 Task: Add an event with the title Third Training Session: Time Management, date '2023/12/21', time 8:30 AM to 10:30 AMand add a description: This session encourages active participation and engagement from all attendees. After each presentation, there will be a brief discussion where participants can share their observations, ask questions, and exchange tips and techniques. The collaborative environment allows for a rich learning experience, as participants can learn from one another's strengths and challenges., put the event into Green category, logged in from the account softage.3@softage.netand send the event invitation to softage.5@softage.net and softage.6@softage.net. Set a reminder for the event At time of event
Action: Mouse moved to (103, 97)
Screenshot: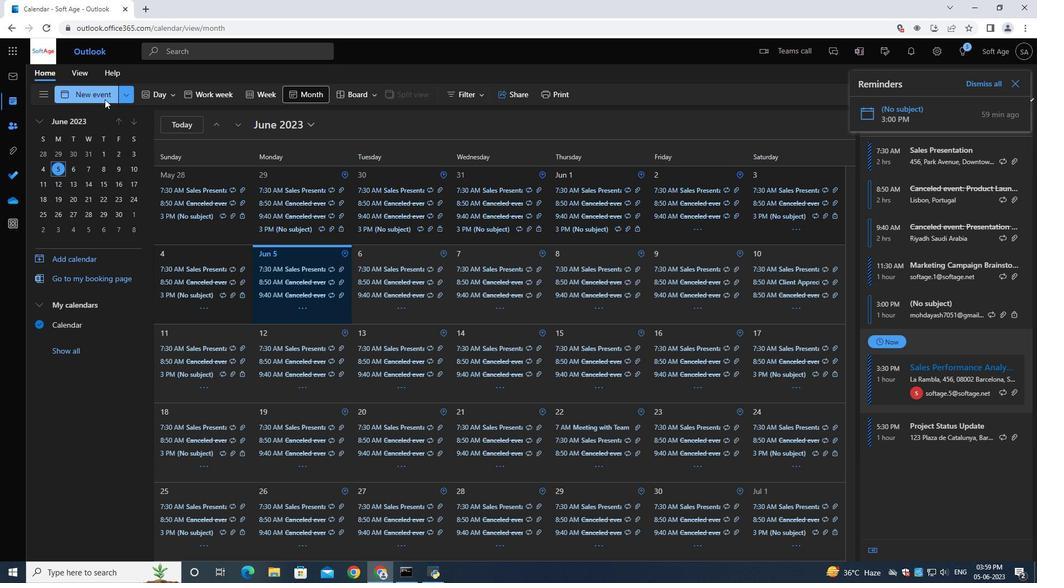 
Action: Mouse pressed left at (103, 97)
Screenshot: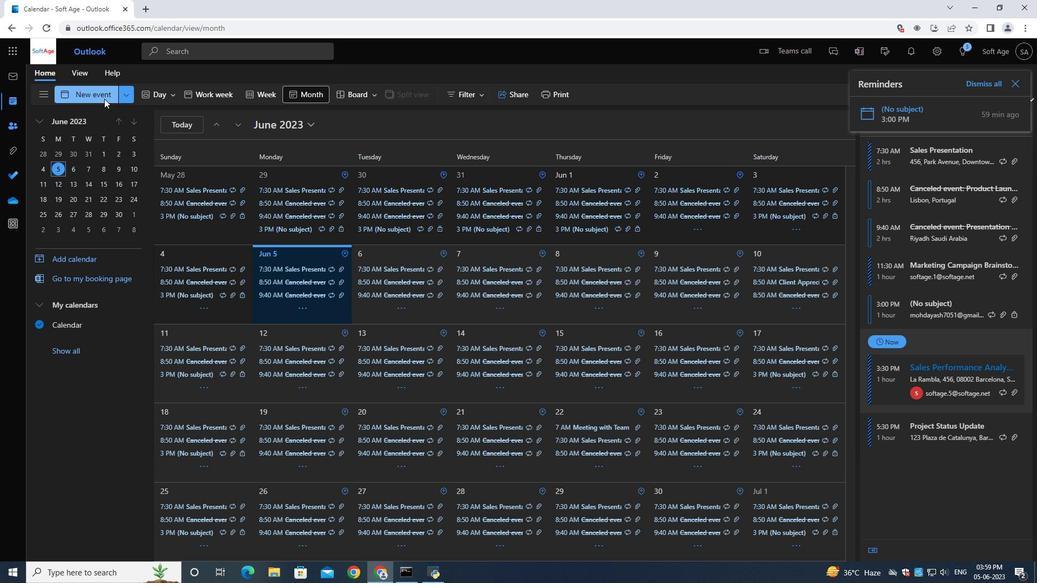 
Action: Mouse moved to (326, 166)
Screenshot: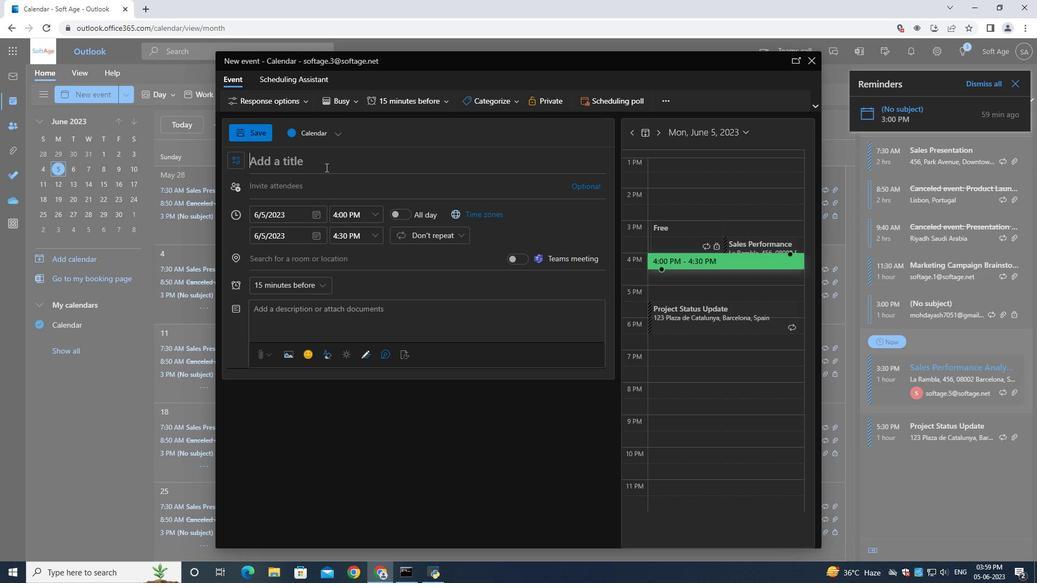 
Action: Key pressed <Key.shift>Third<Key.space><Key.shift>Training<Key.space><Key.shift>Session<Key.shift_r>:<Key.space><Key.shift>Time<Key.space><Key.shift>Management<Key.space>
Screenshot: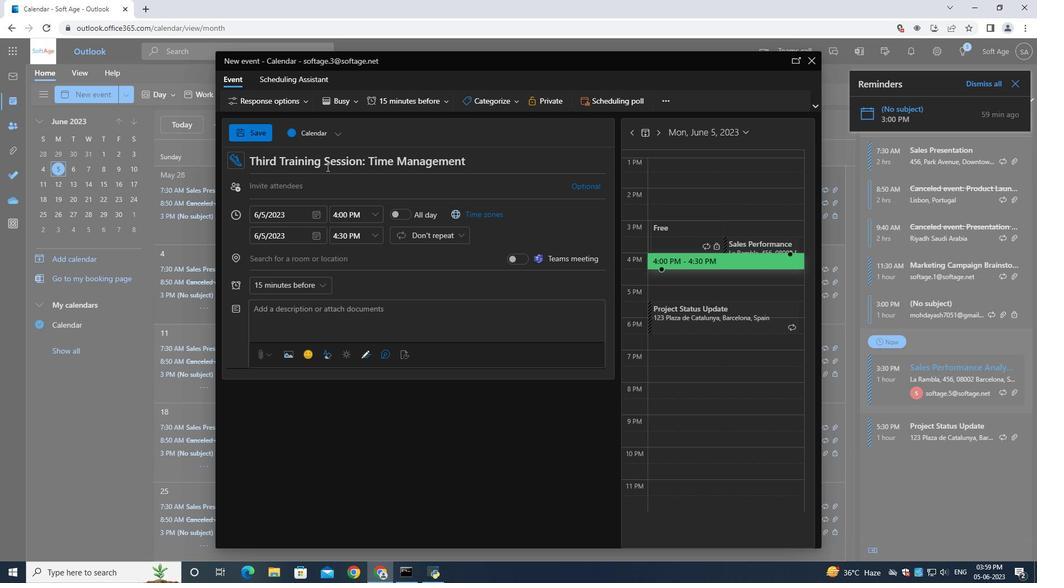 
Action: Mouse moved to (319, 215)
Screenshot: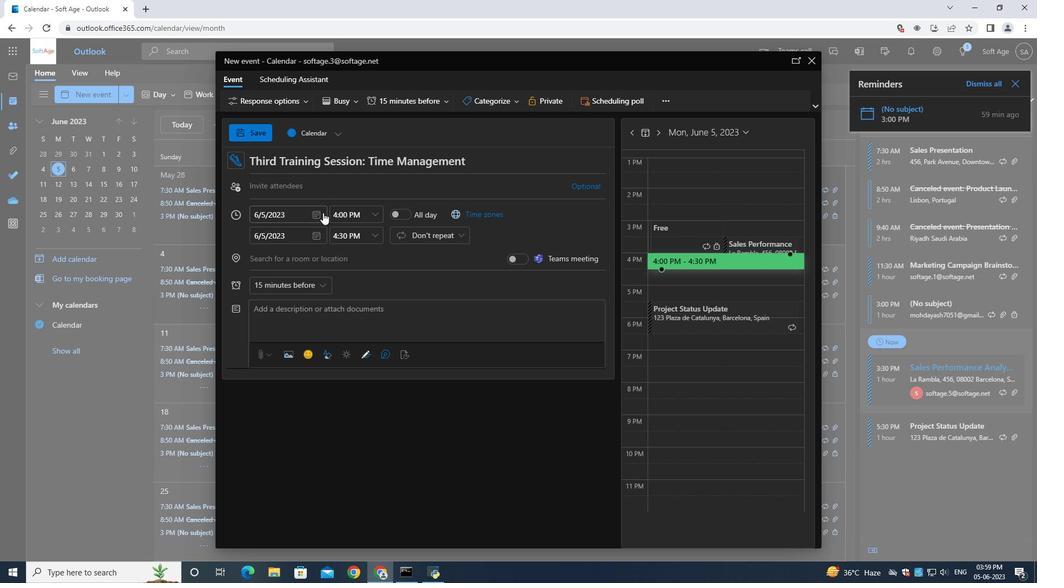 
Action: Mouse pressed left at (319, 215)
Screenshot: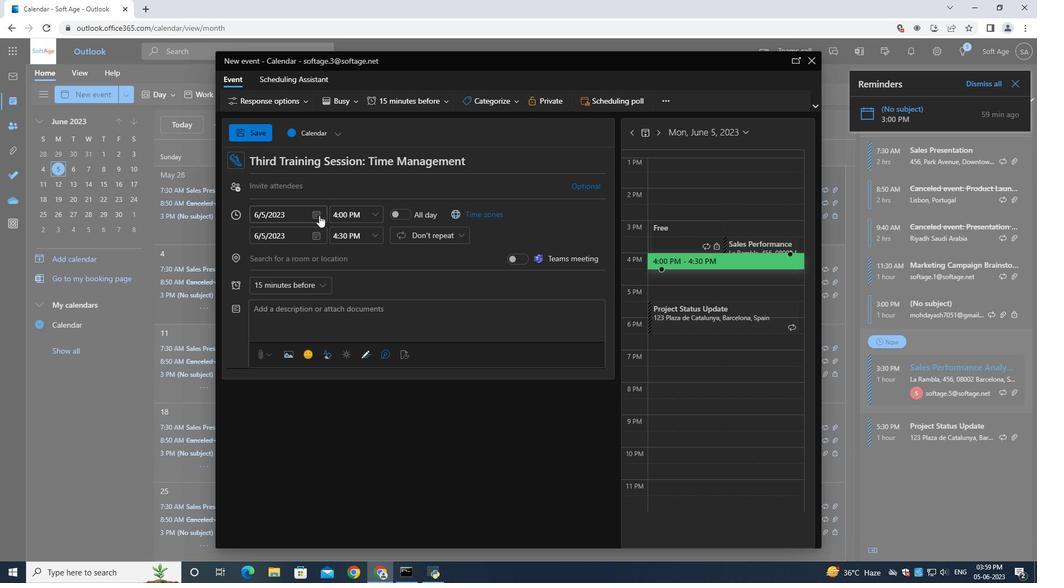 
Action: Mouse moved to (348, 240)
Screenshot: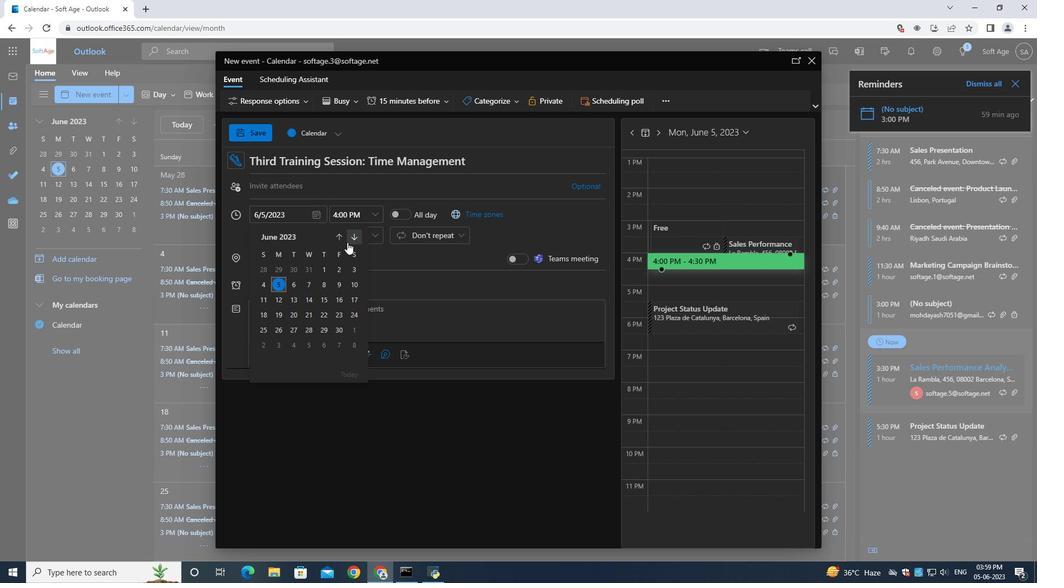 
Action: Mouse pressed left at (348, 240)
Screenshot: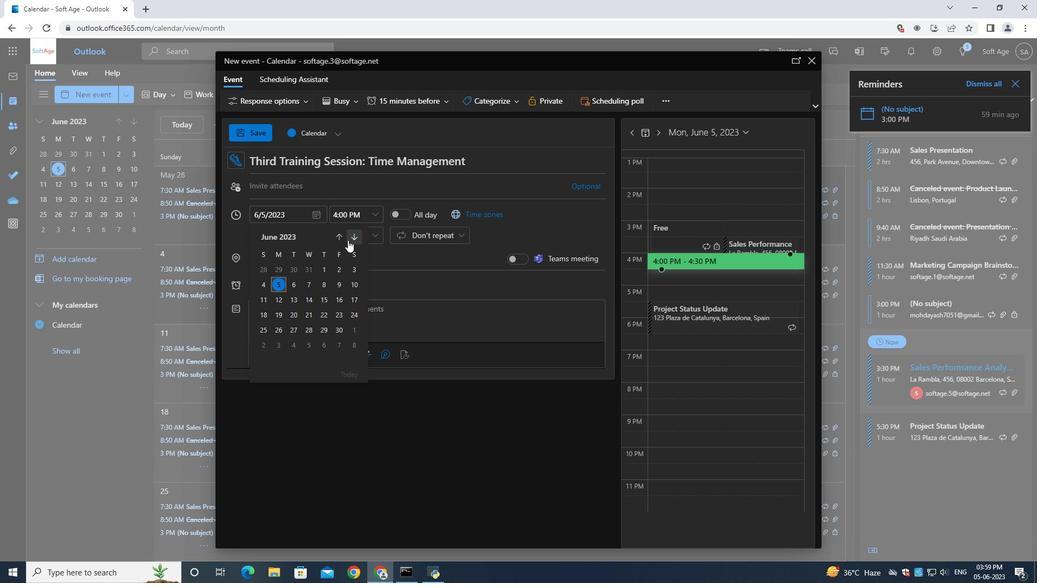 
Action: Mouse pressed left at (348, 240)
Screenshot: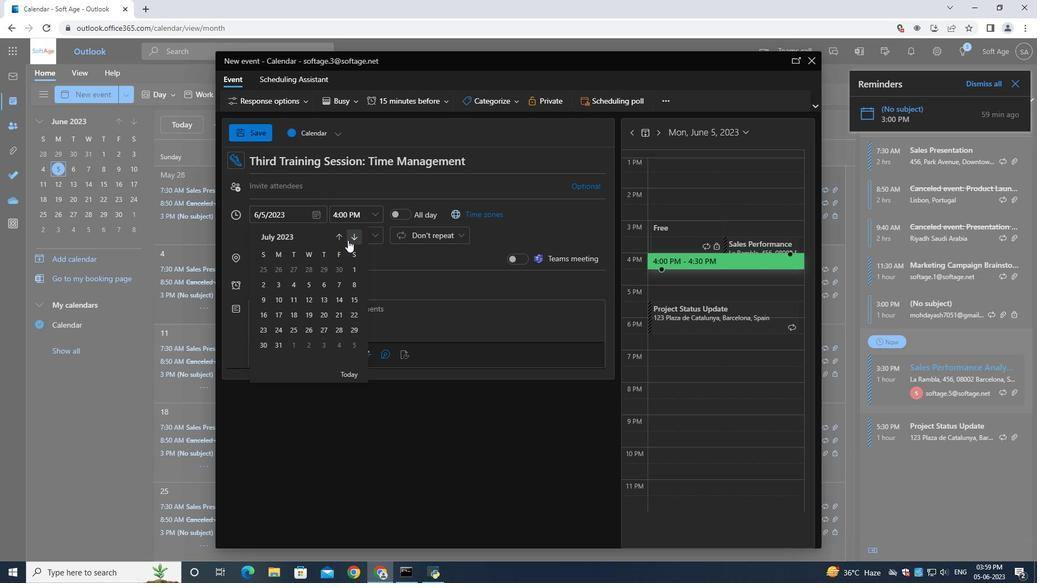 
Action: Mouse moved to (348, 238)
Screenshot: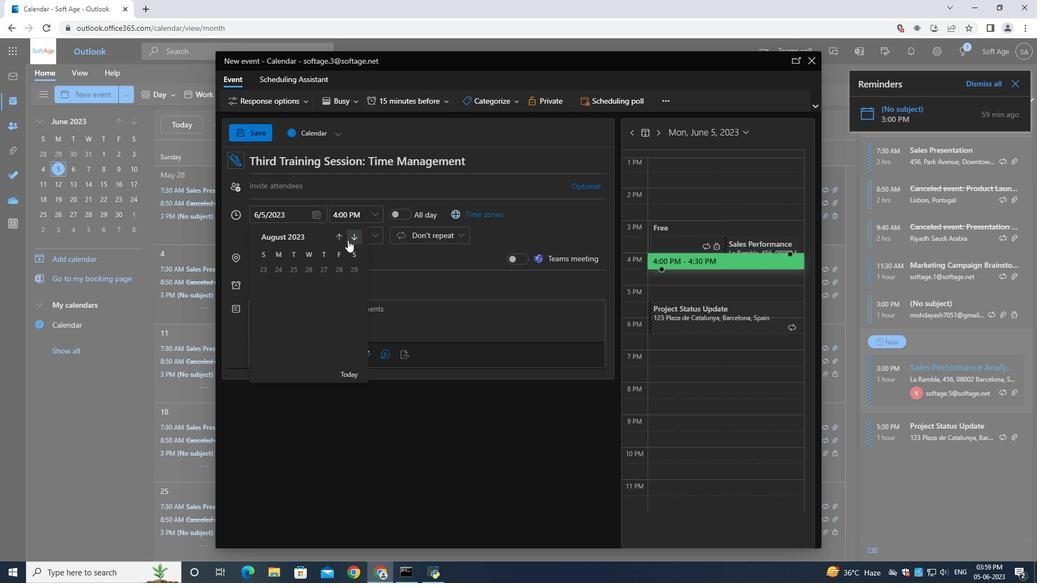 
Action: Mouse pressed left at (348, 238)
Screenshot: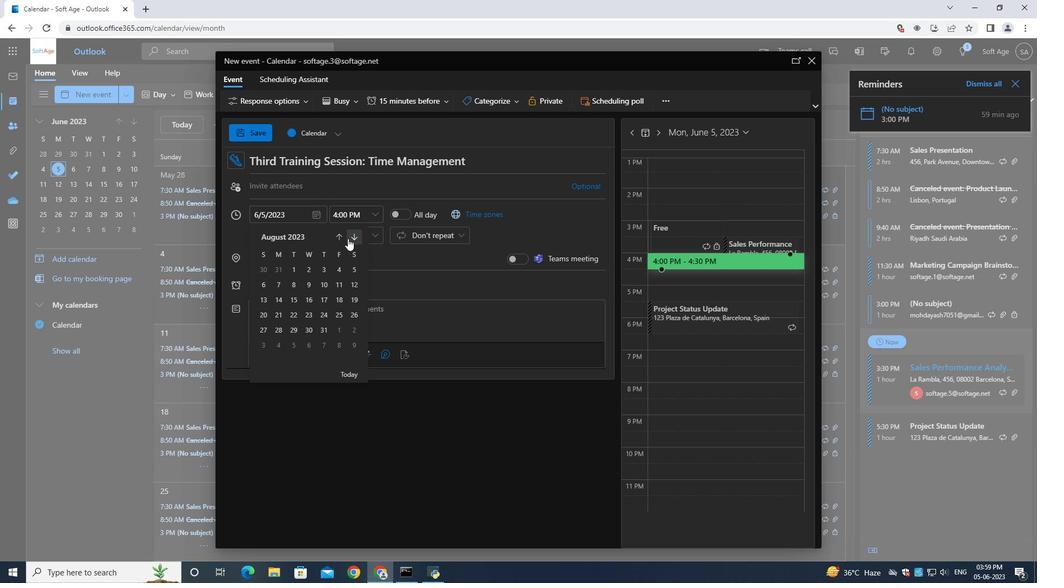 
Action: Mouse pressed left at (348, 238)
Screenshot: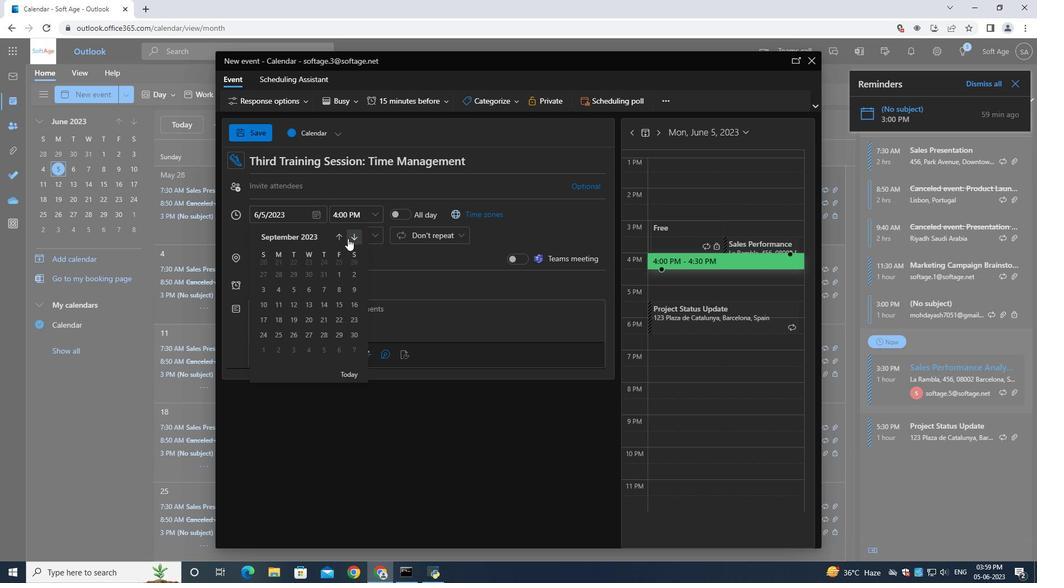 
Action: Mouse pressed left at (348, 238)
Screenshot: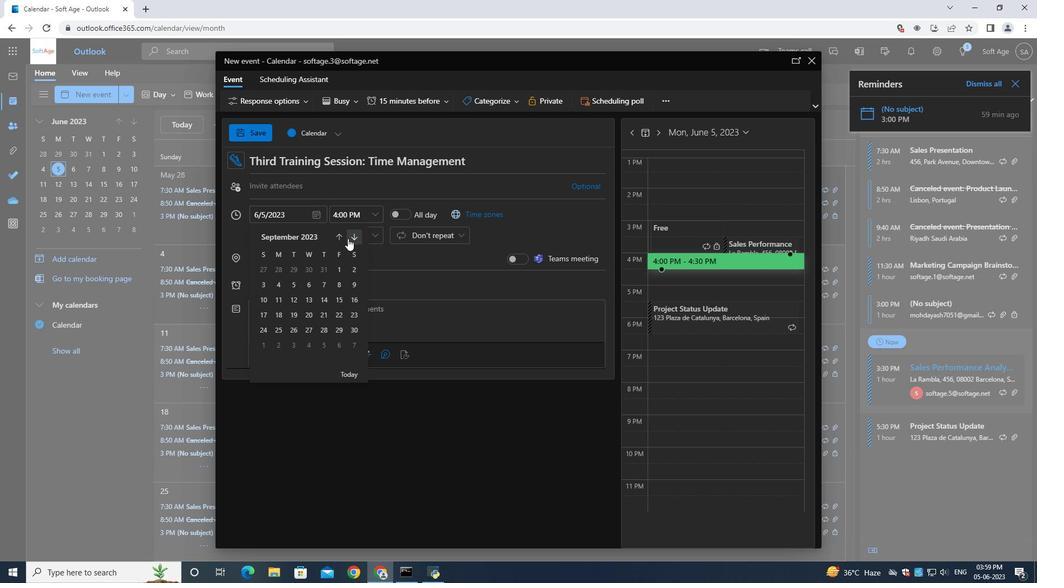 
Action: Mouse pressed left at (348, 238)
Screenshot: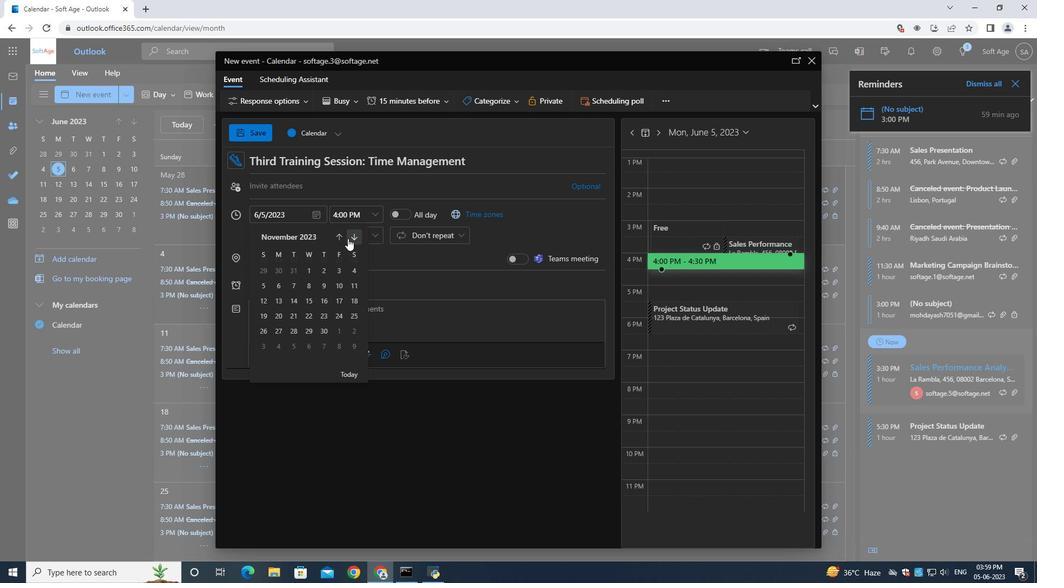 
Action: Mouse pressed left at (348, 238)
Screenshot: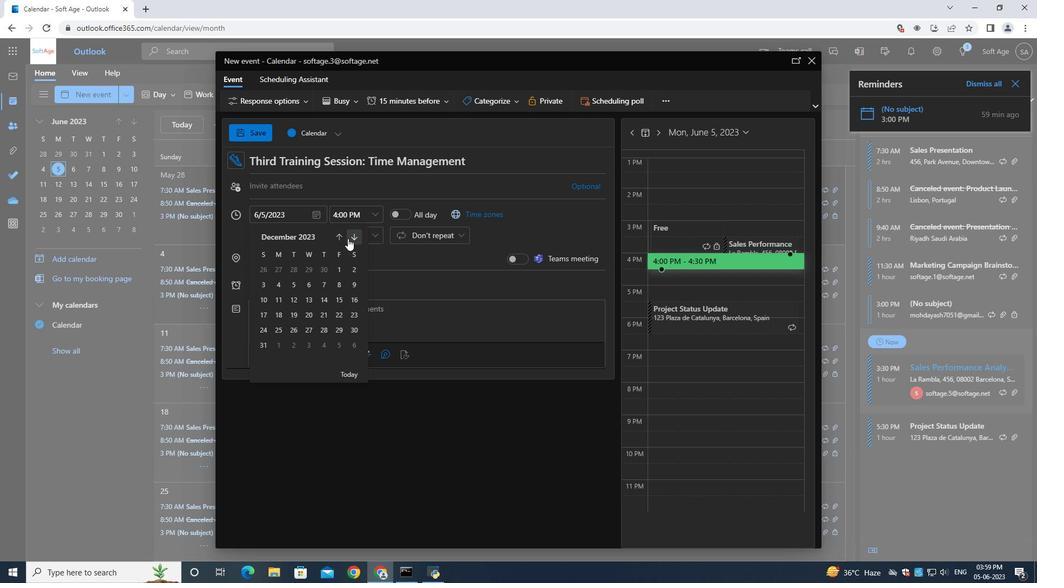 
Action: Mouse moved to (338, 237)
Screenshot: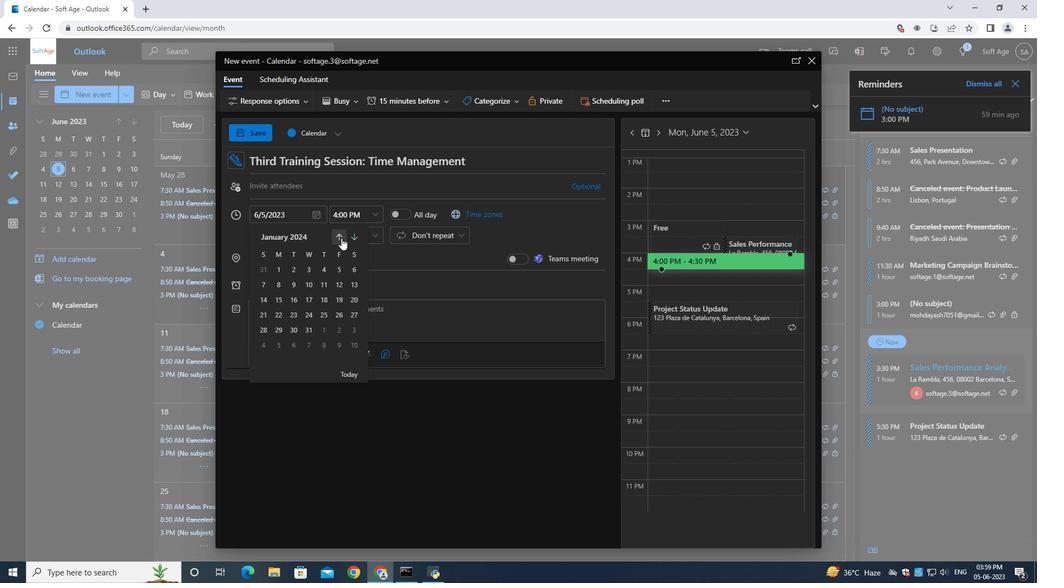 
Action: Mouse pressed left at (338, 237)
Screenshot: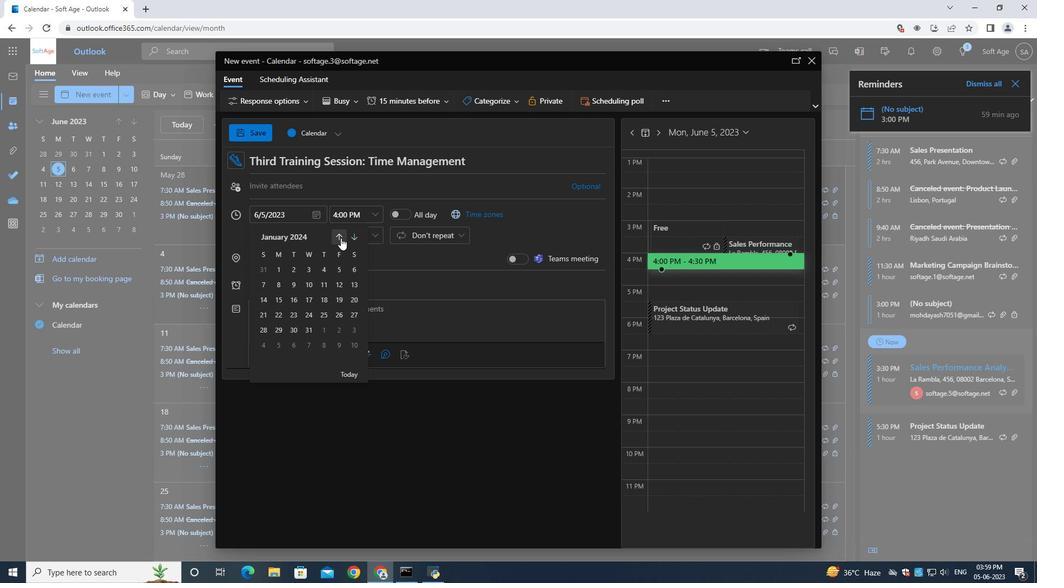 
Action: Mouse moved to (325, 311)
Screenshot: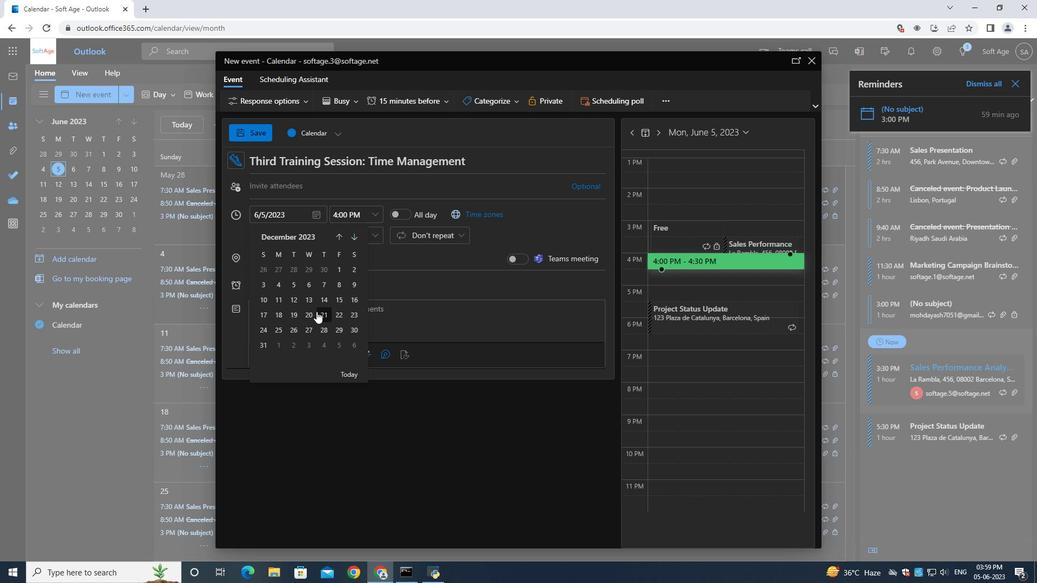 
Action: Mouse pressed left at (325, 311)
Screenshot: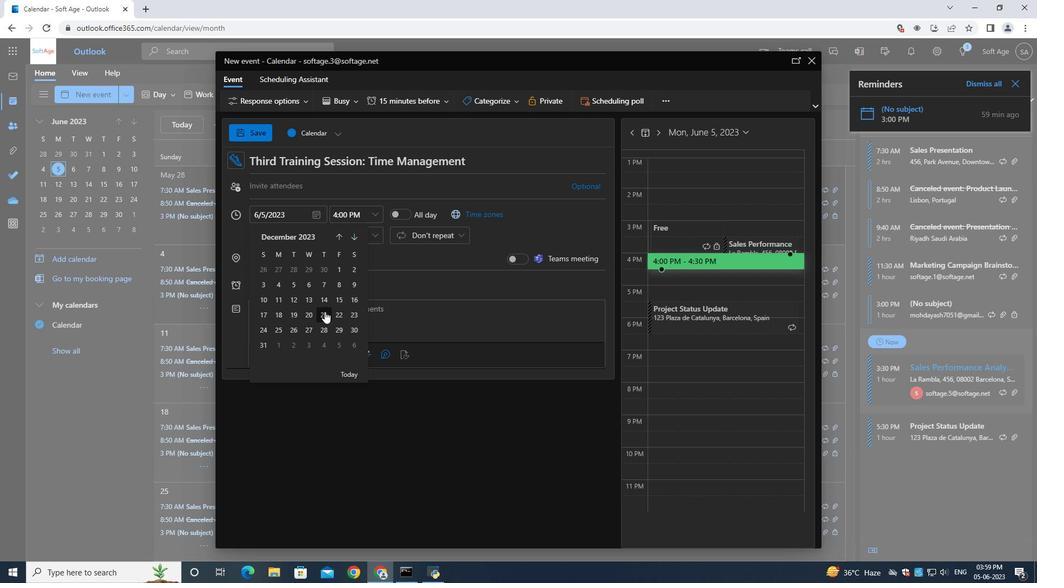 
Action: Mouse moved to (355, 214)
Screenshot: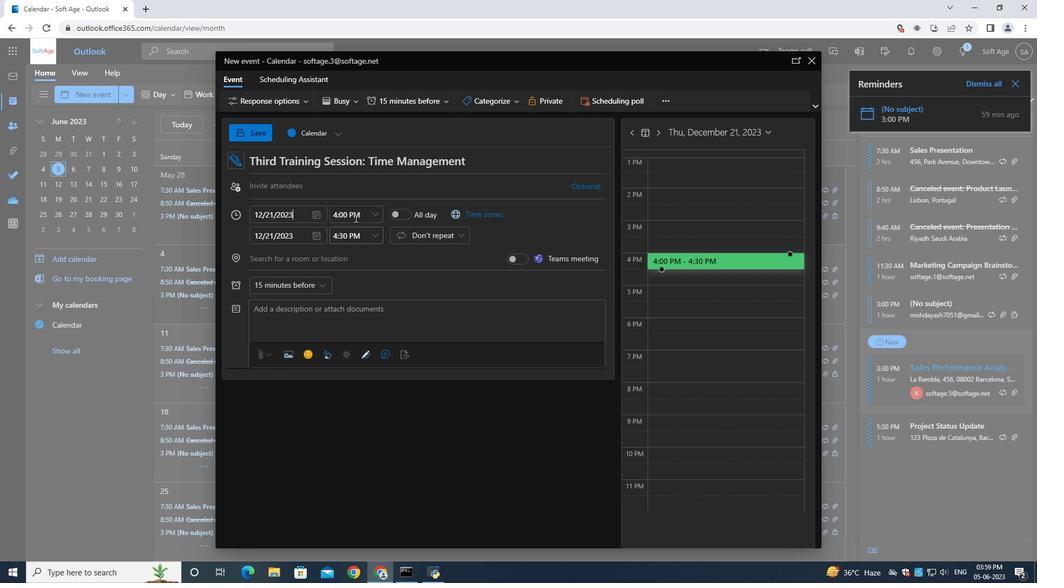 
Action: Mouse pressed left at (355, 214)
Screenshot: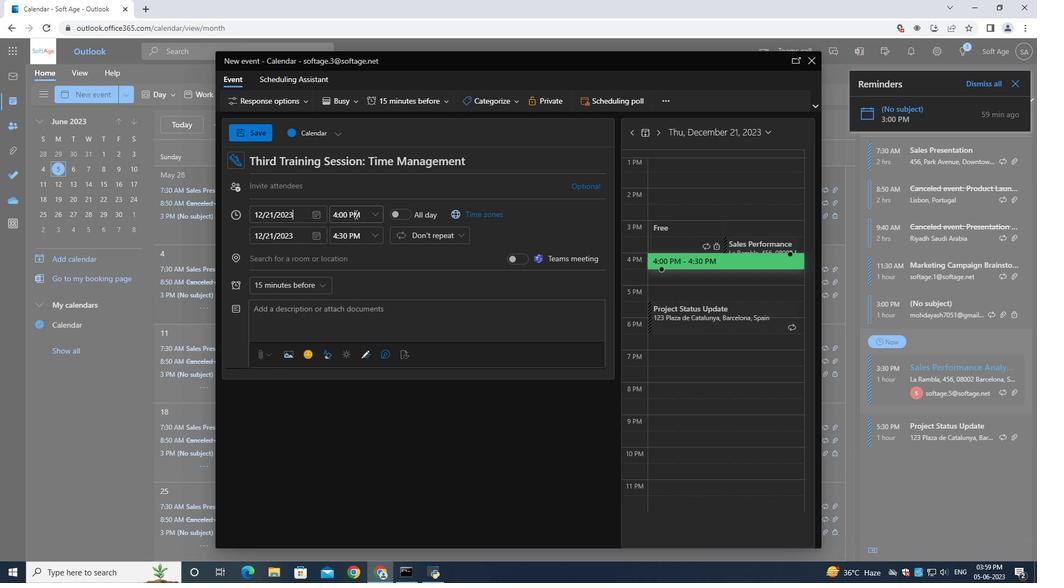 
Action: Key pressed 8<Key.shift_r>:30<Key.shift>AM
Screenshot: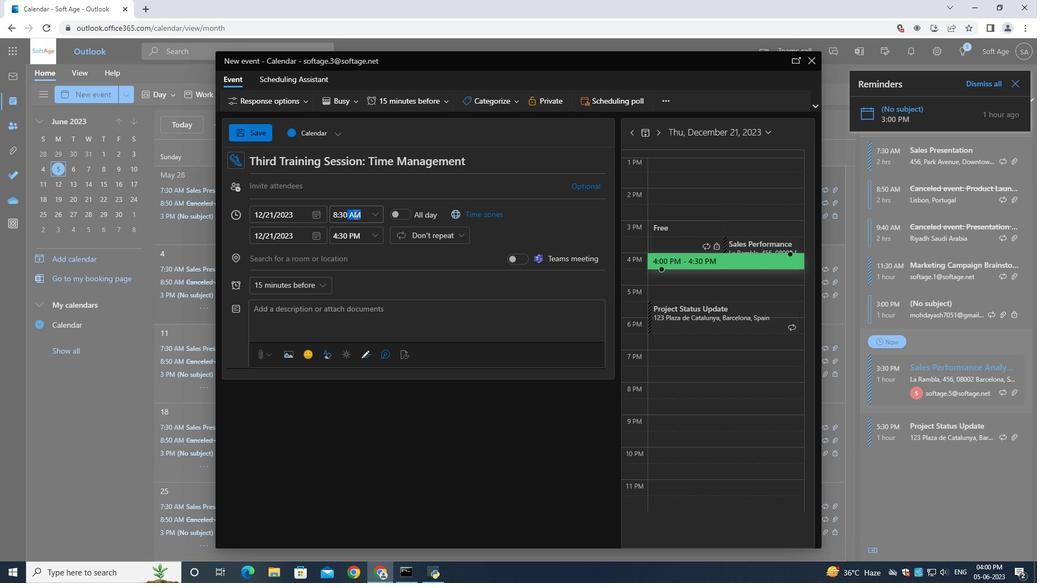 
Action: Mouse moved to (351, 238)
Screenshot: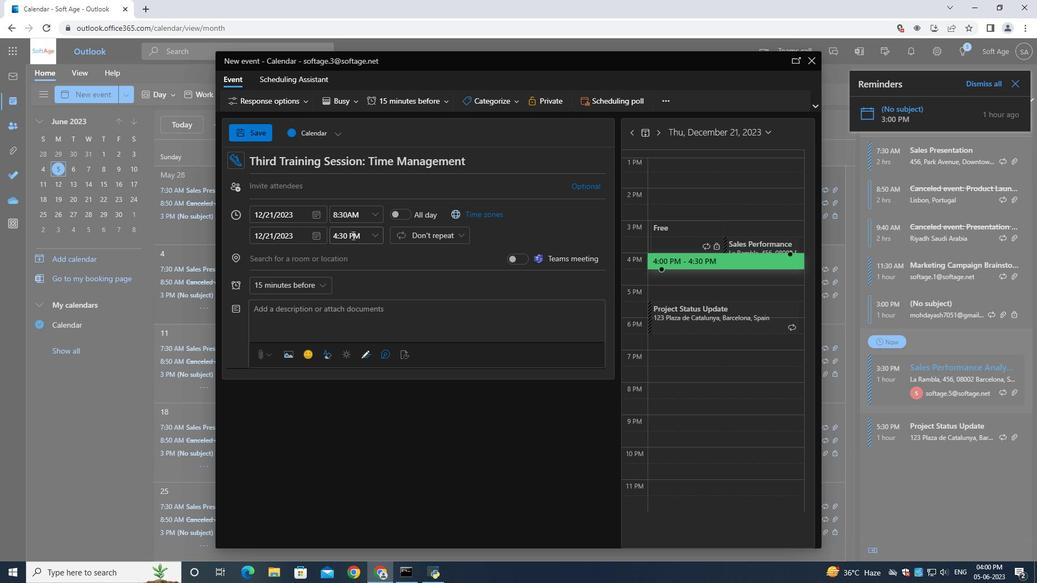 
Action: Mouse pressed left at (351, 238)
Screenshot: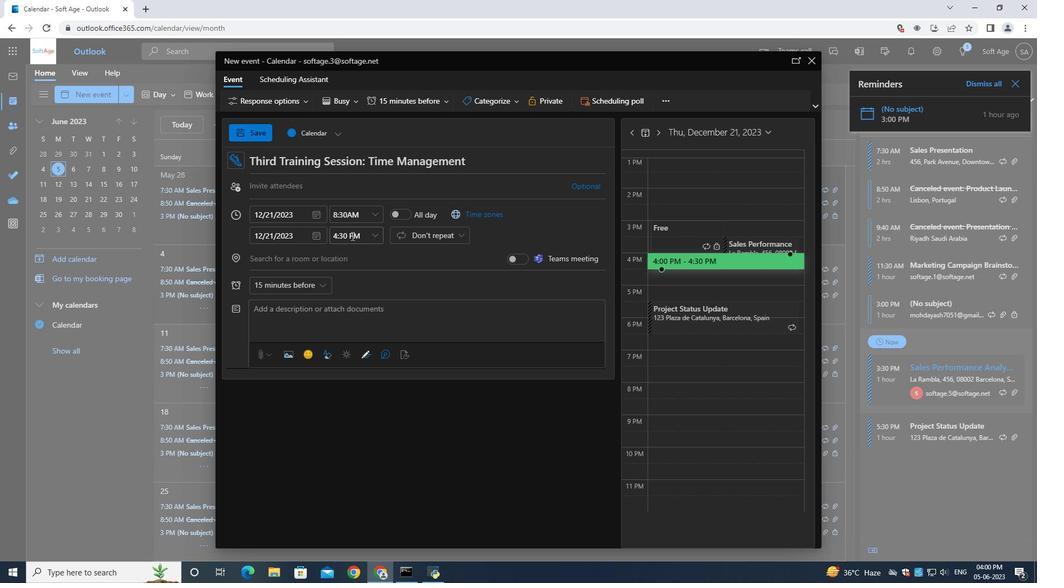 
Action: Key pressed 10<Key.shift_r>:30<Key.shift>AM
Screenshot: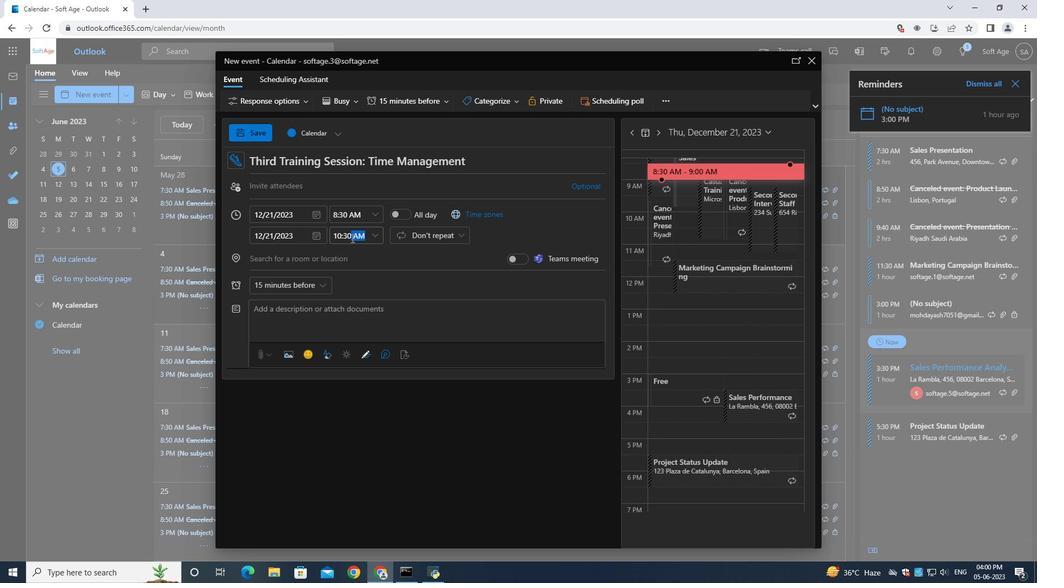
Action: Mouse moved to (315, 321)
Screenshot: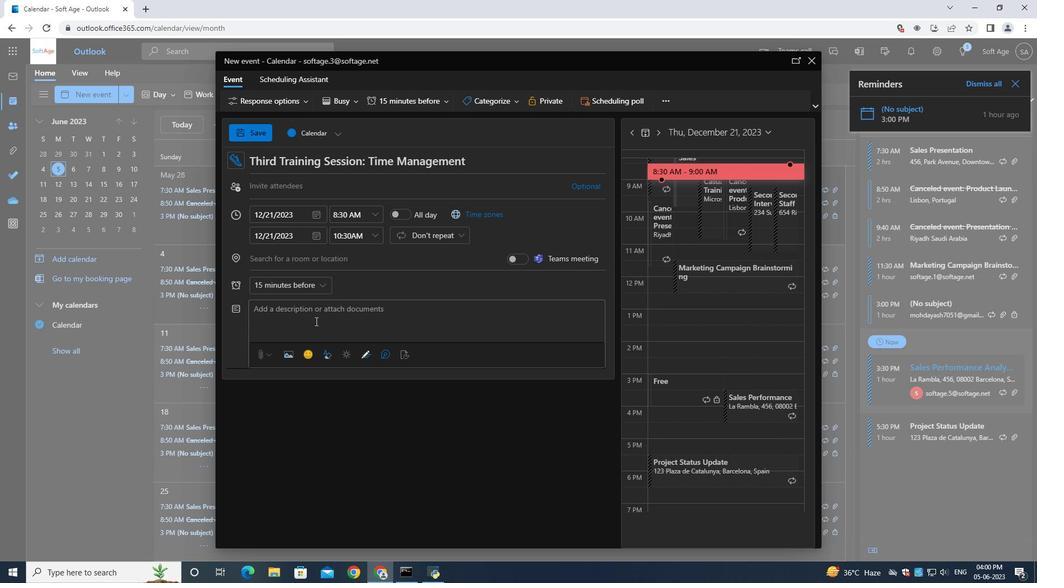 
Action: Mouse pressed left at (315, 321)
Screenshot: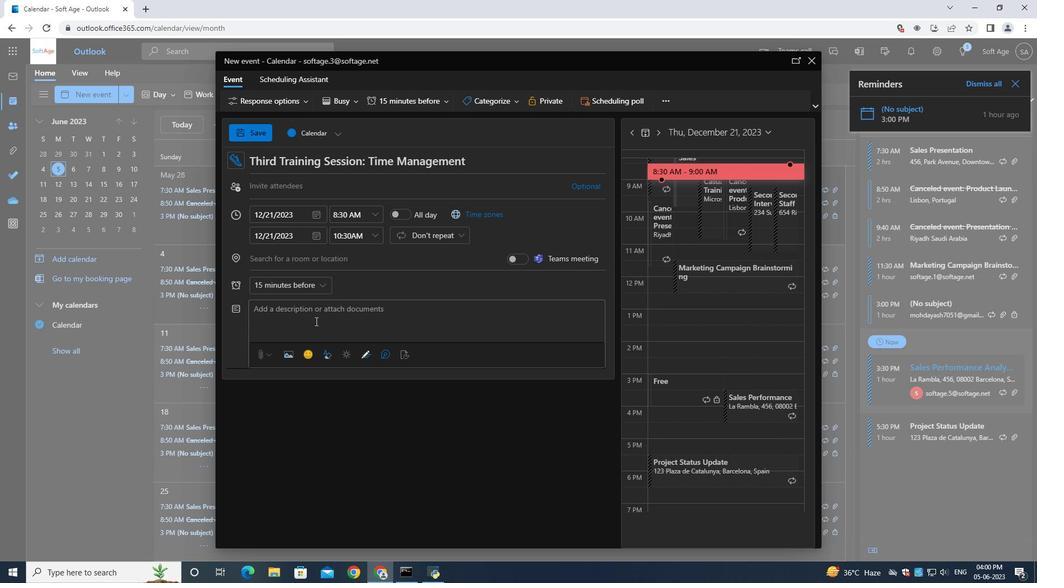 
Action: Key pressed <Key.shift>Thisv<Key.backspace><Key.space>session<Key.space>encourages<Key.space>active<Key.space>participation<Key.space>and<Key.space>engagement<Key.space>from<Key.space>all<Key.space>attendees.<Key.space><Key.shift>After<Key.space>each<Key.space>presentation<Key.space><Key.backspace>,<Key.space>there<Key.space>will<Key.space>be<Key.space>a<Key.space>brief<Key.space>discussion<Key.space>where<Key.space>participants<Key.space>can<Key.space>share<Key.space>their<Key.space>observations,<Key.space>ask<Key.space>questions,<Key.space>and<Key.space>exchange<Key.space>tips<Key.space>and<Key.space>techniques.<Key.space><Key.shift><Key.shift>The<Key.space>collaborative<Key.space>environment<Key.space>allows<Key.space>for<Key.space>a<Key.space>rich<Key.space>learining<Key.space><Key.backspace><Key.backspace><Key.backspace><Key.backspace><Key.backspace><Key.backspace>ning<Key.space>experience,<Key.space>as<Key.space>participants<Key.space>can<Key.space>learn<Key.space>from<Key.space>one<Key.space>another's<Key.space>strengths<Key.space>and<Key.space>challenges.
Screenshot: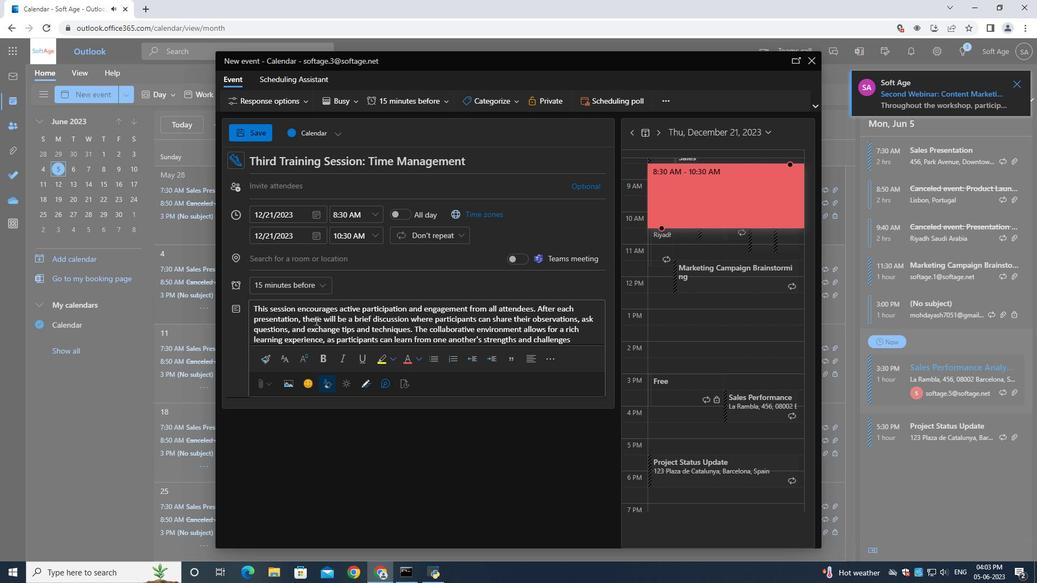 
Action: Mouse moved to (487, 101)
Screenshot: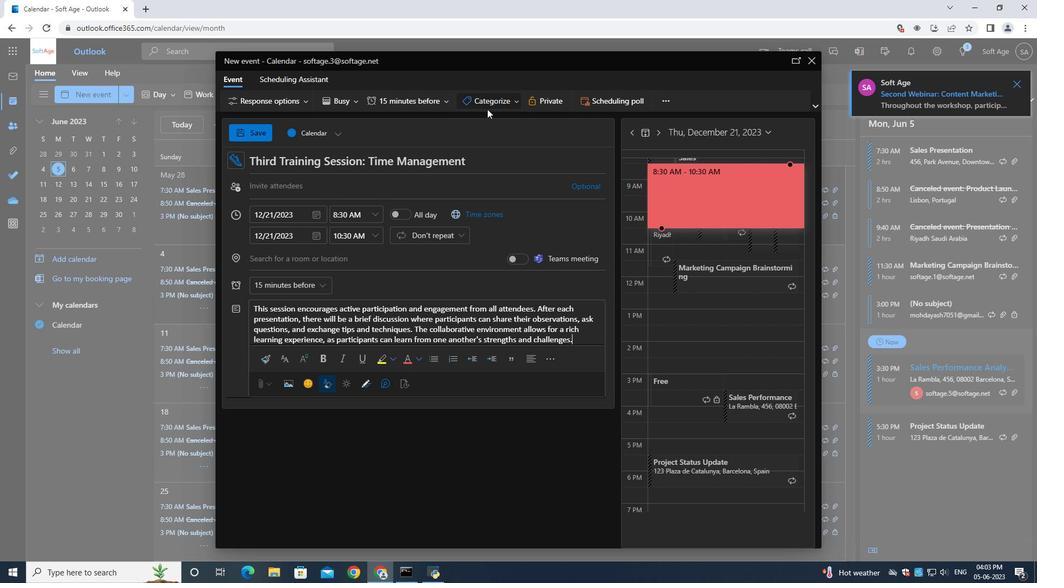 
Action: Mouse pressed left at (487, 101)
Screenshot: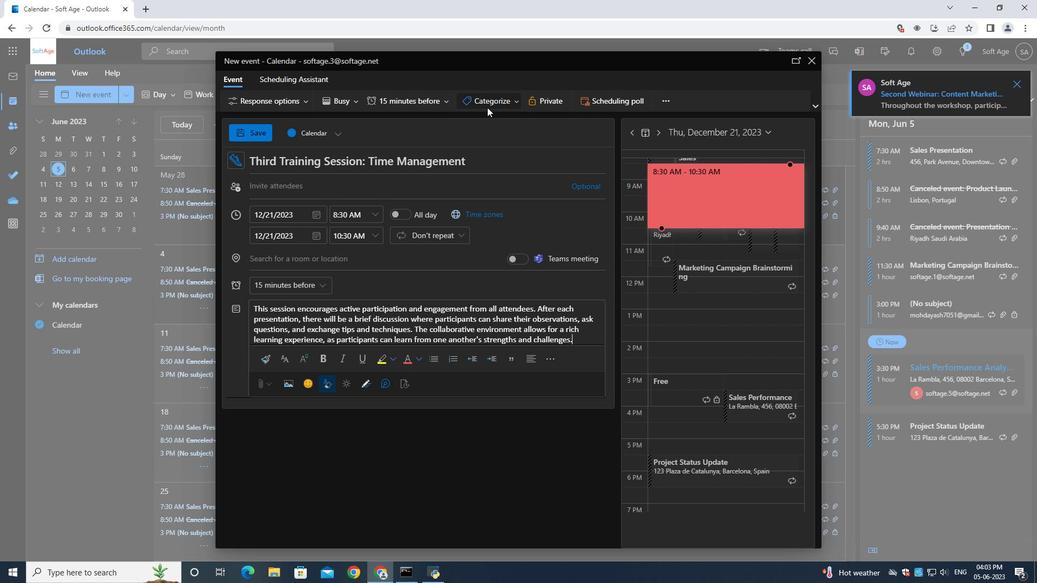 
Action: Mouse moved to (483, 141)
Screenshot: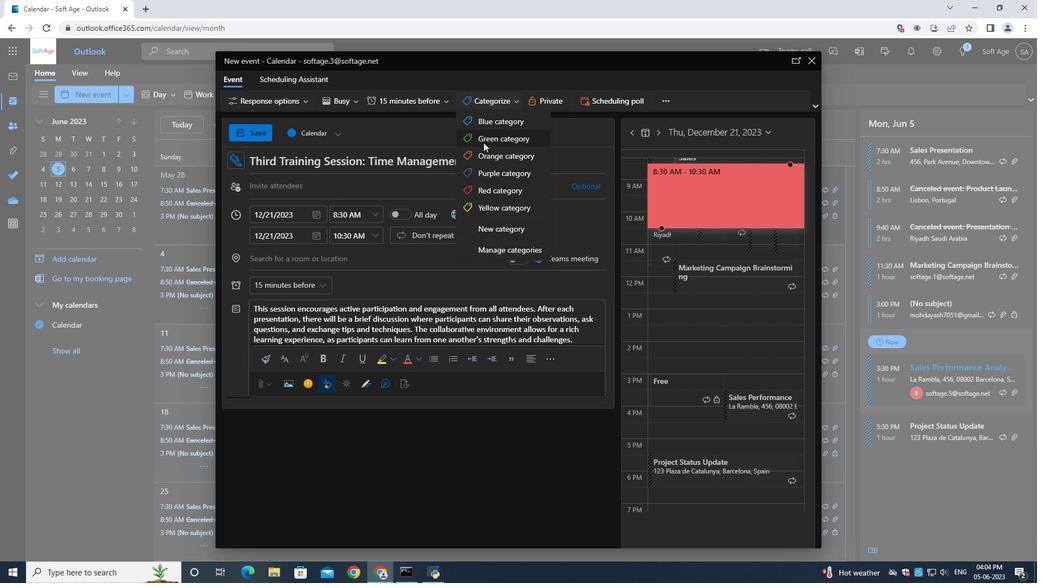 
Action: Mouse pressed left at (483, 141)
Screenshot: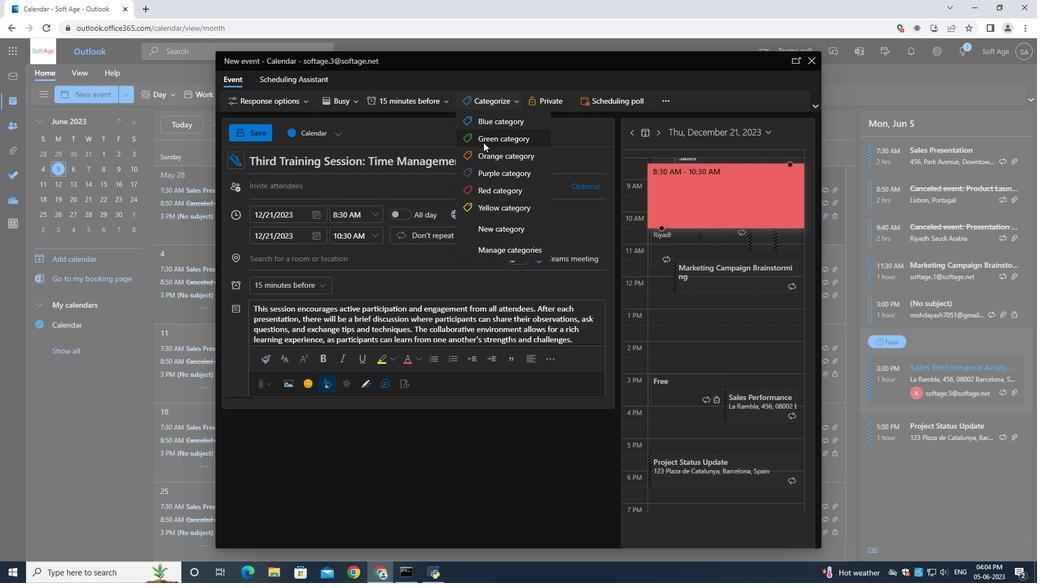 
Action: Mouse moved to (280, 188)
Screenshot: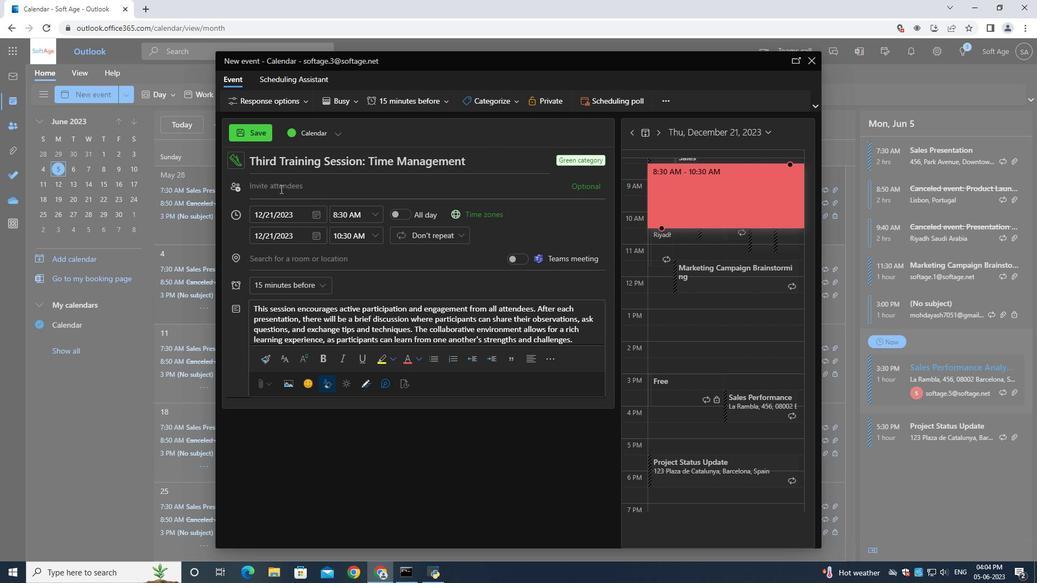 
Action: Mouse pressed left at (280, 188)
Screenshot: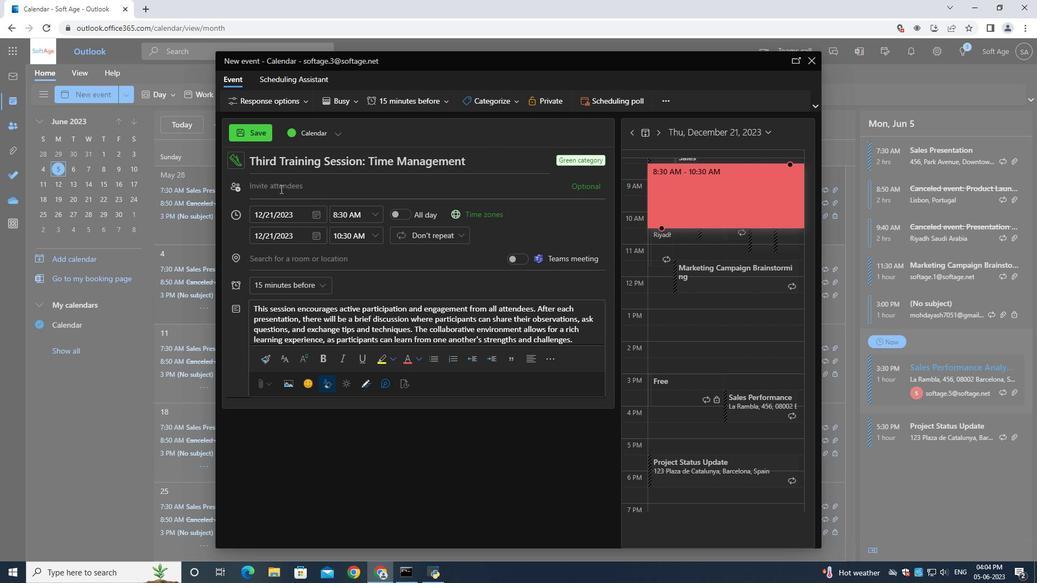 
Action: Key pressed softage.5<Key.shift>@softyage<Key.backspace><Key.backspace><Key.backspace><Key.backspace>age.net
Screenshot: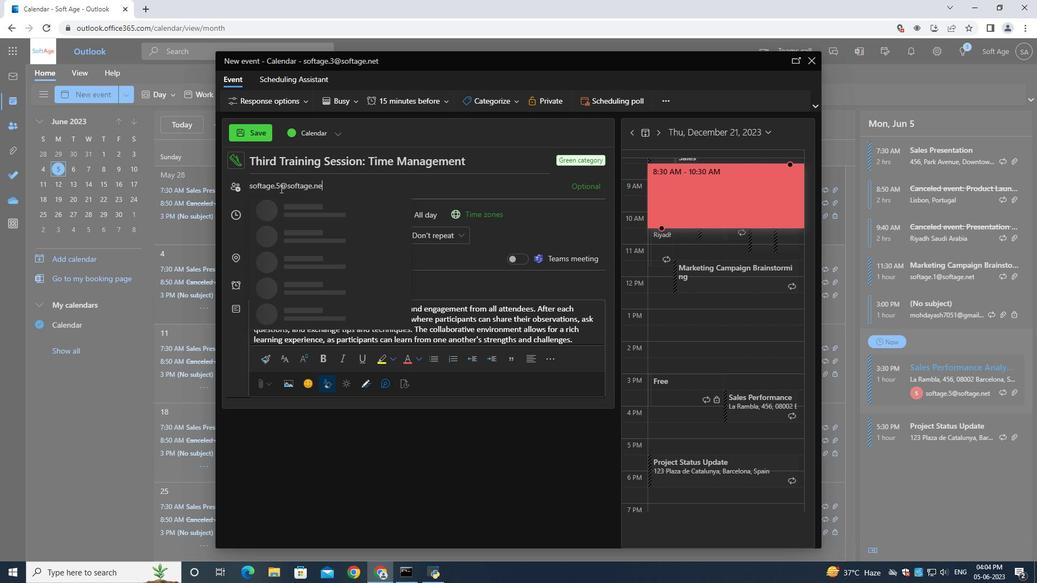
Action: Mouse moved to (316, 210)
Screenshot: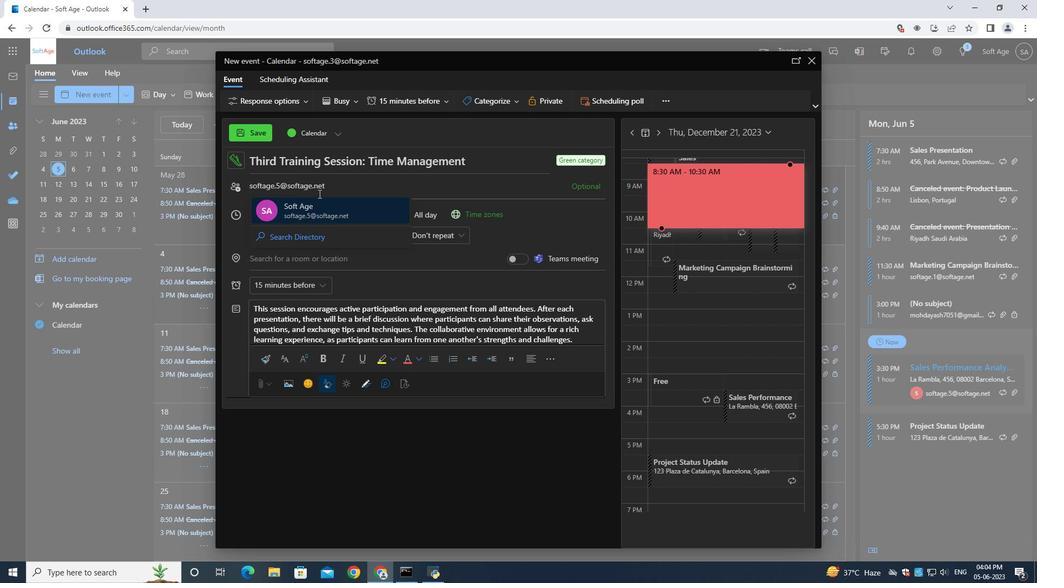 
Action: Mouse pressed left at (316, 210)
Screenshot: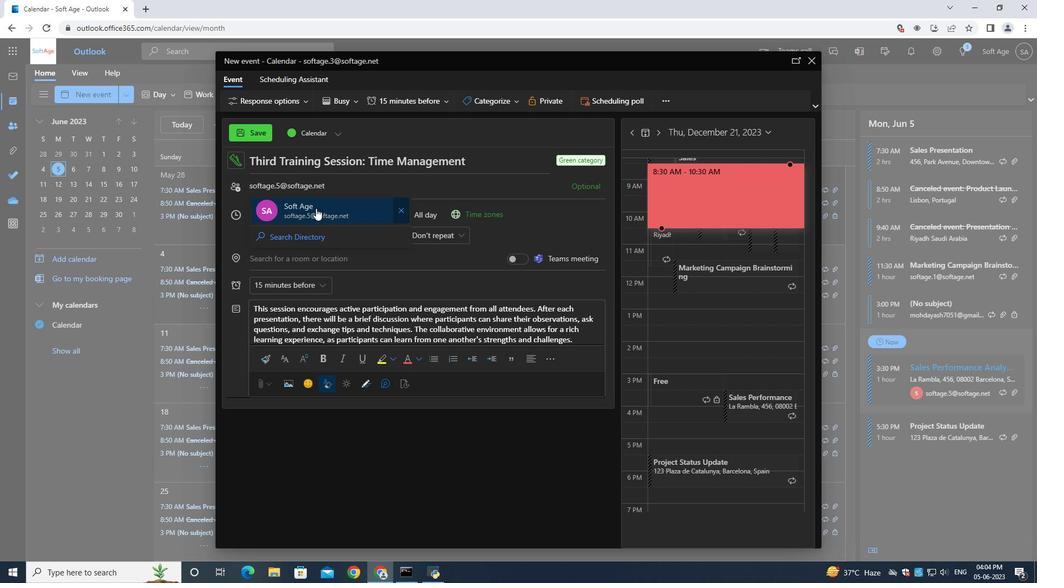 
Action: Mouse moved to (349, 193)
Screenshot: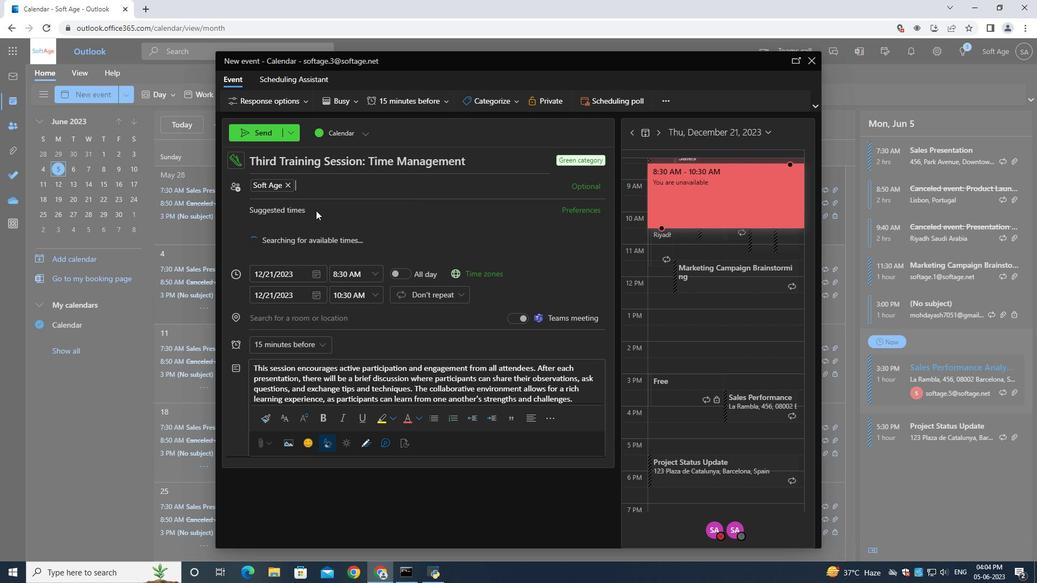 
Action: Key pressed softage.6<Key.shift>@softage.net
Screenshot: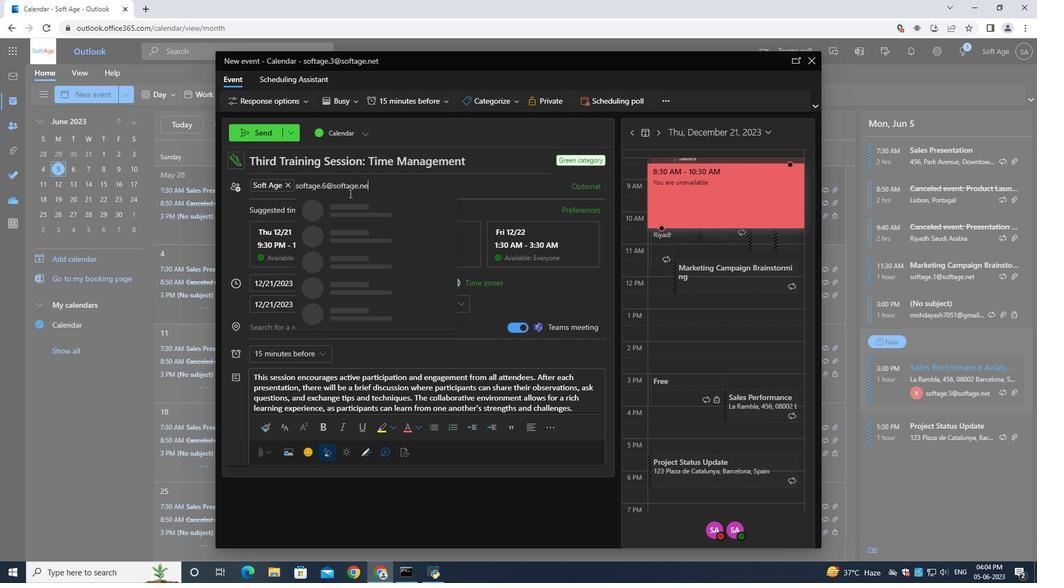 
Action: Mouse moved to (375, 220)
Screenshot: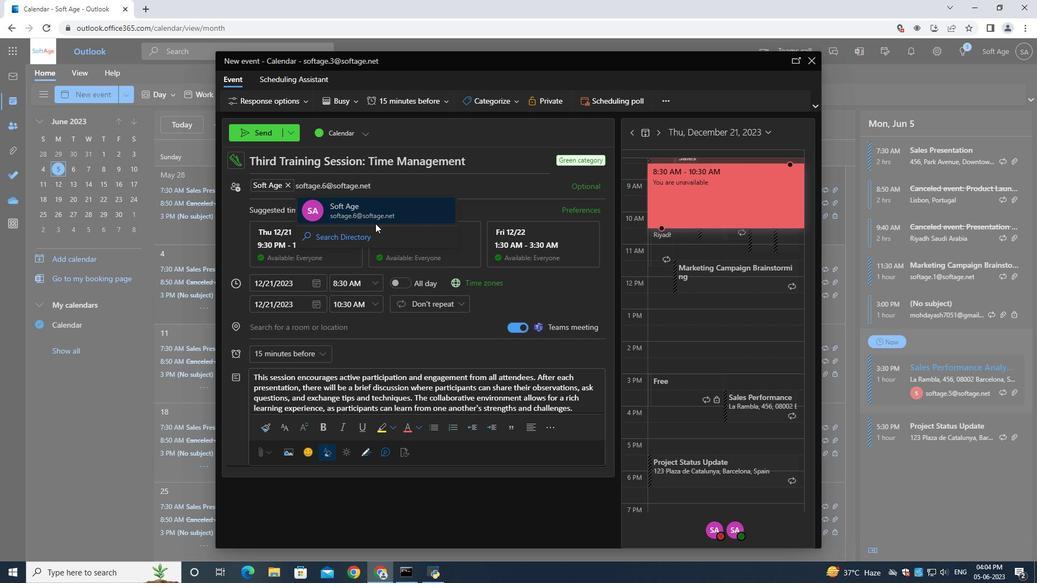 
Action: Mouse pressed left at (375, 220)
Screenshot: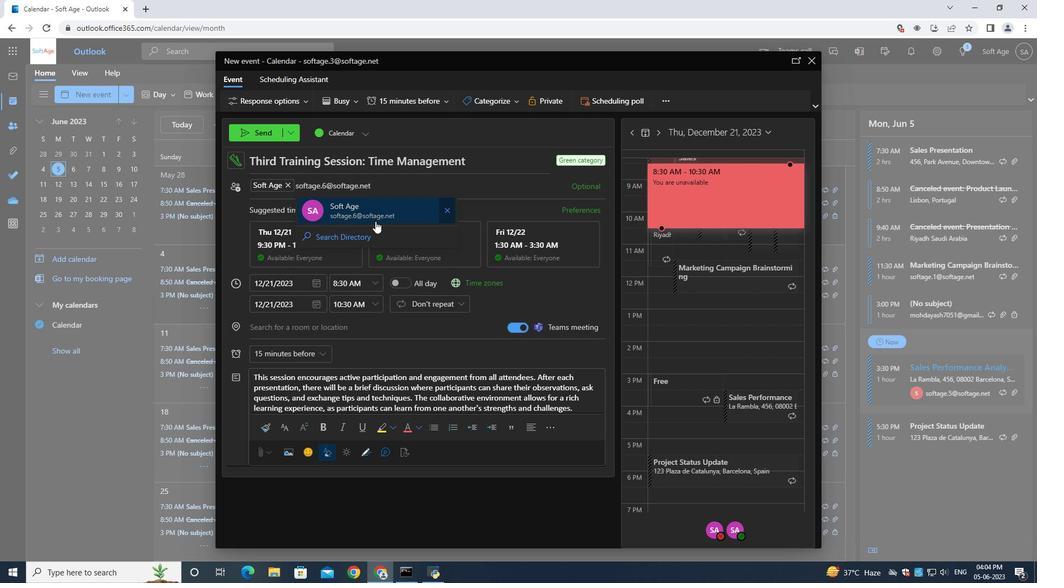 
Action: Mouse moved to (271, 356)
Screenshot: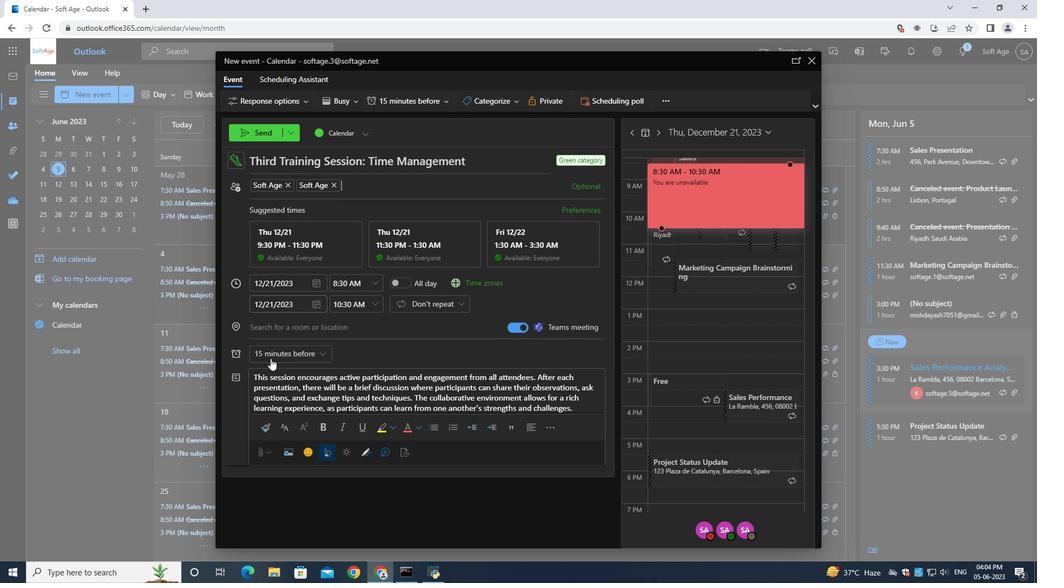 
Action: Mouse pressed left at (271, 356)
Screenshot: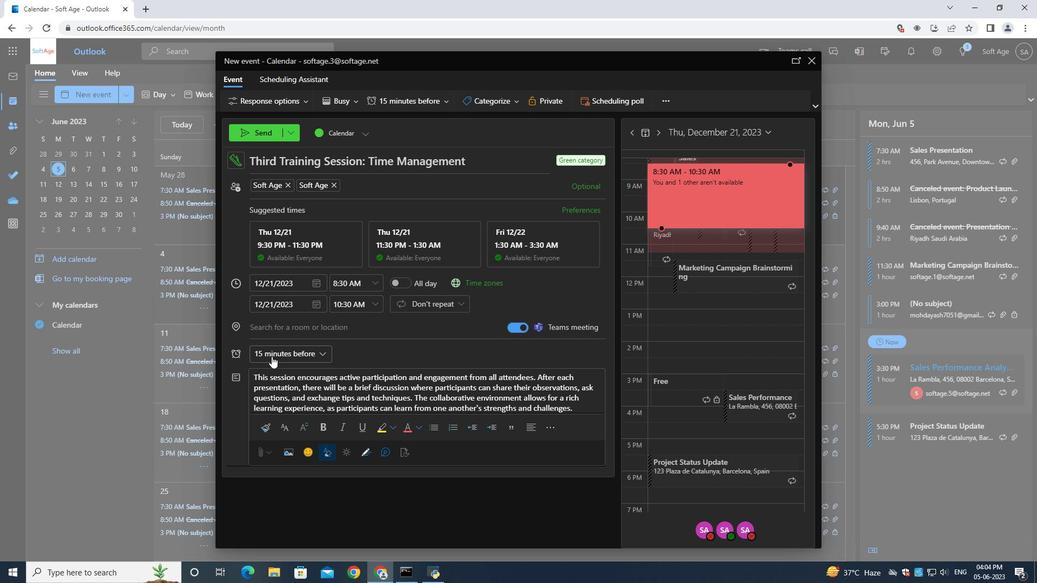 
Action: Mouse moved to (282, 156)
Screenshot: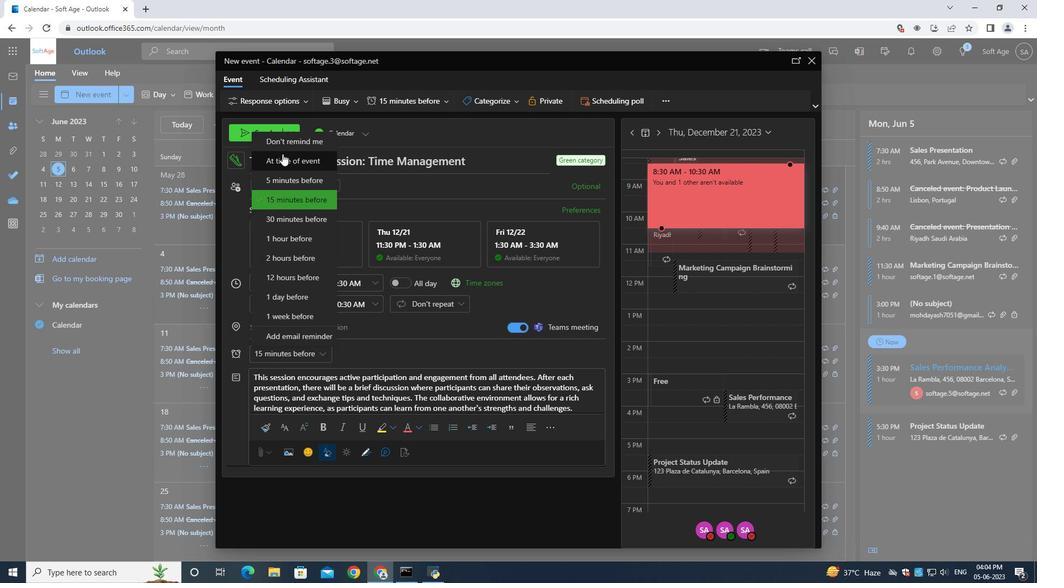 
Action: Mouse pressed left at (282, 156)
Screenshot: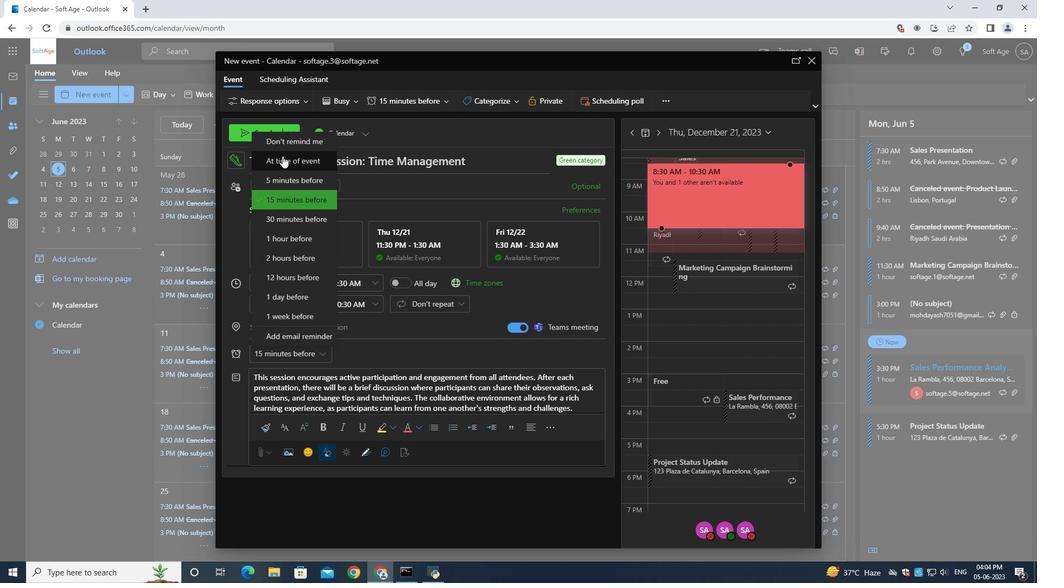 
Action: Mouse moved to (259, 132)
Screenshot: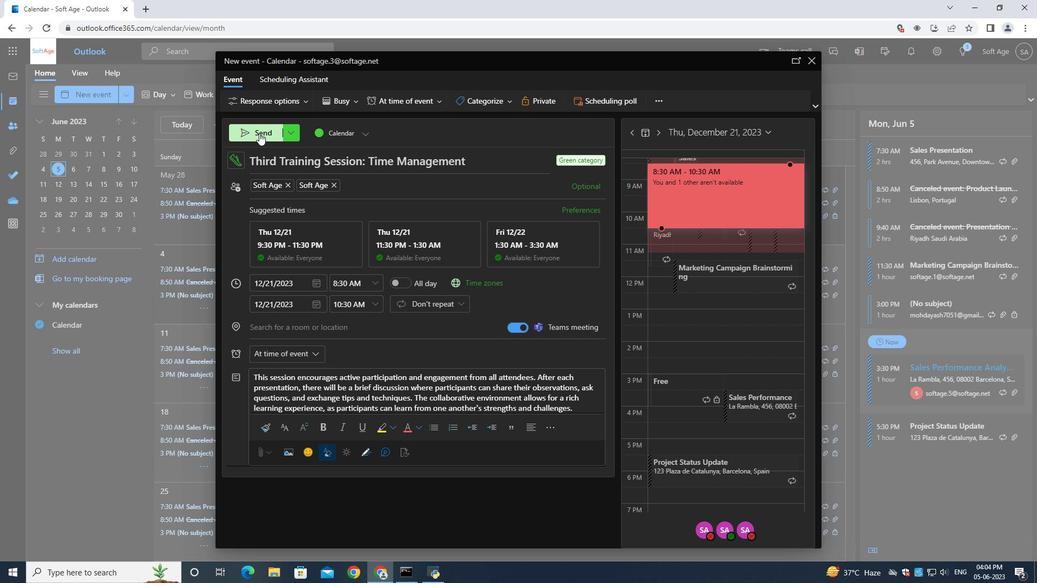 
Action: Mouse pressed left at (259, 132)
Screenshot: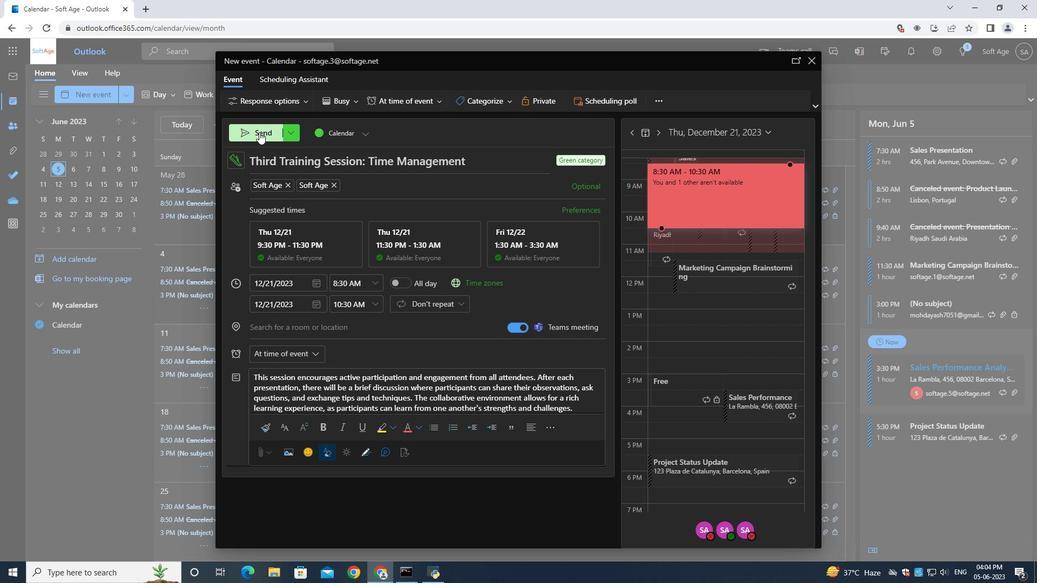 
Action: Mouse moved to (258, 132)
Screenshot: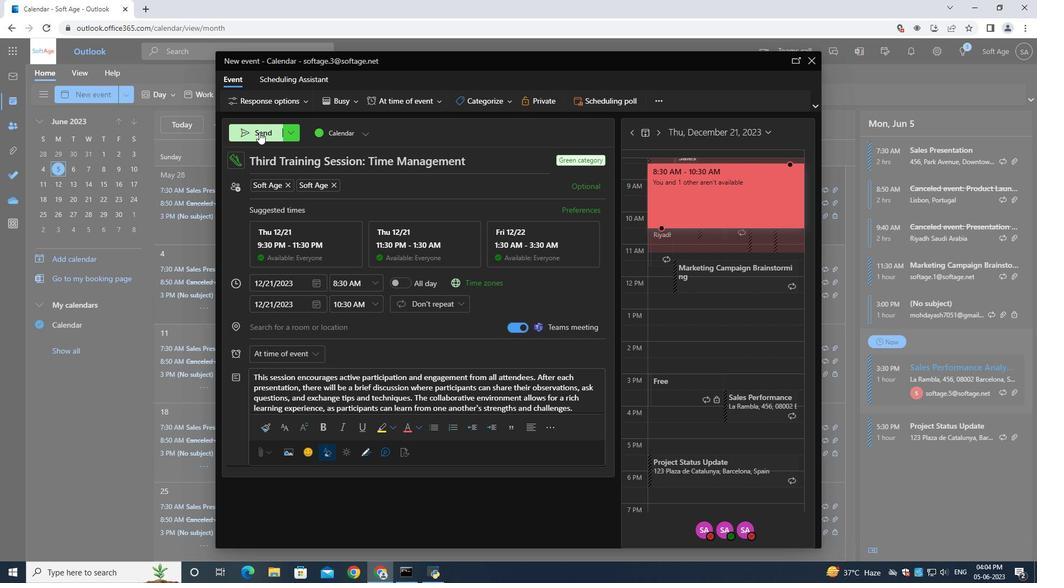 
